 Task: Install and configure a live server extension in Visual Studio Code for real-time webpage preview.
Action: Mouse moved to (217, 44)
Screenshot: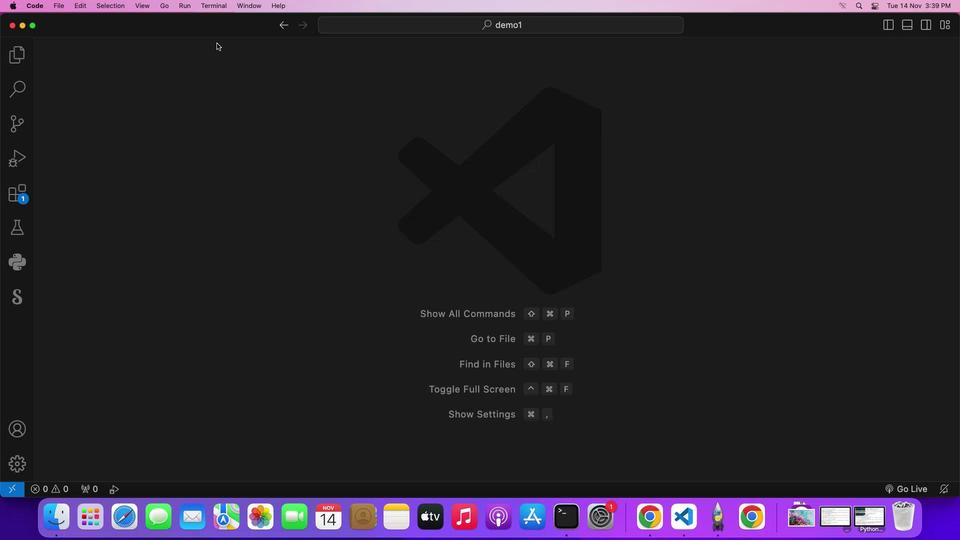
Action: Mouse pressed left at (217, 44)
Screenshot: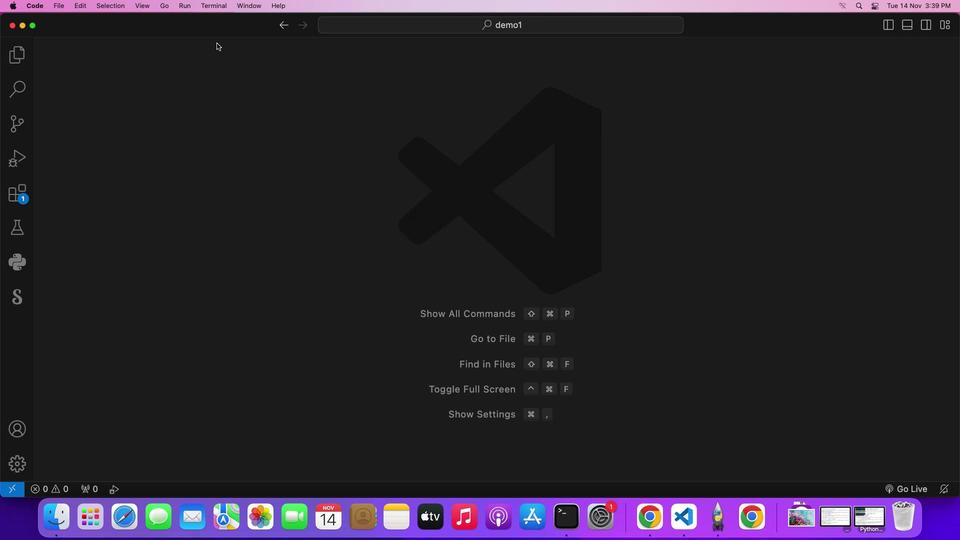 
Action: Mouse moved to (20, 196)
Screenshot: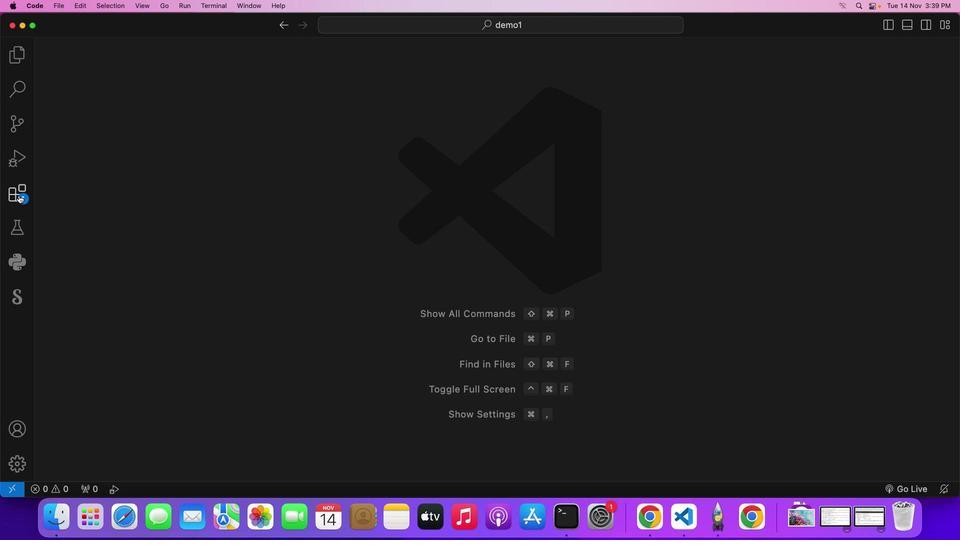 
Action: Mouse pressed left at (20, 196)
Screenshot: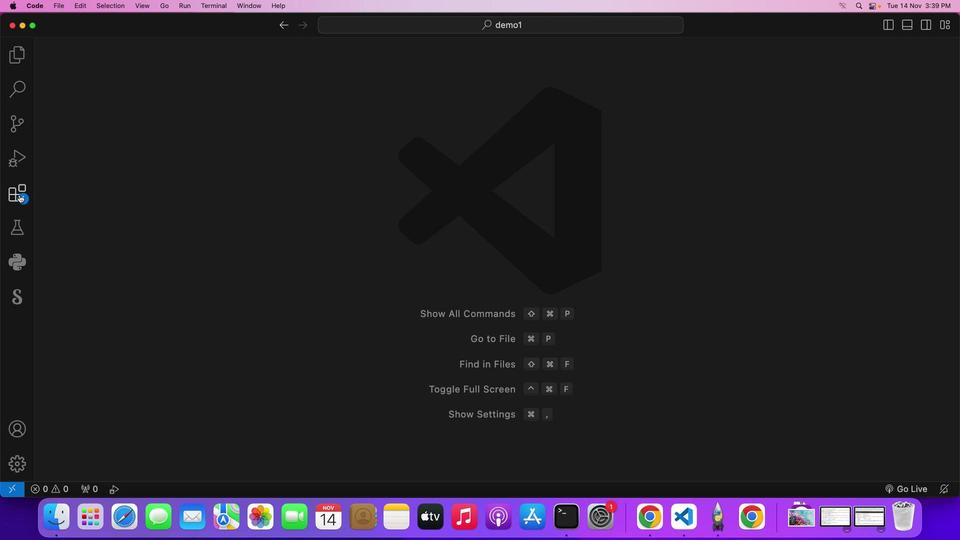 
Action: Mouse moved to (119, 78)
Screenshot: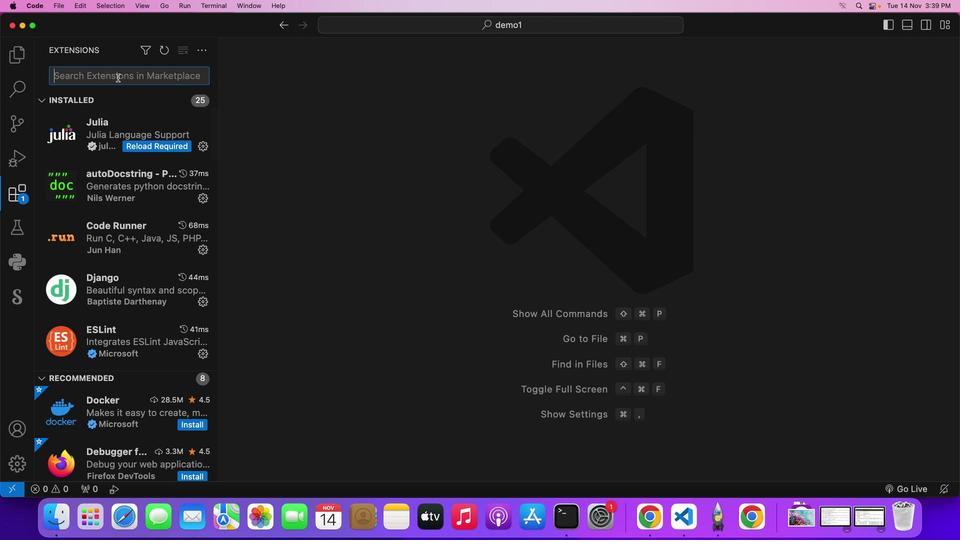 
Action: Mouse pressed left at (119, 78)
Screenshot: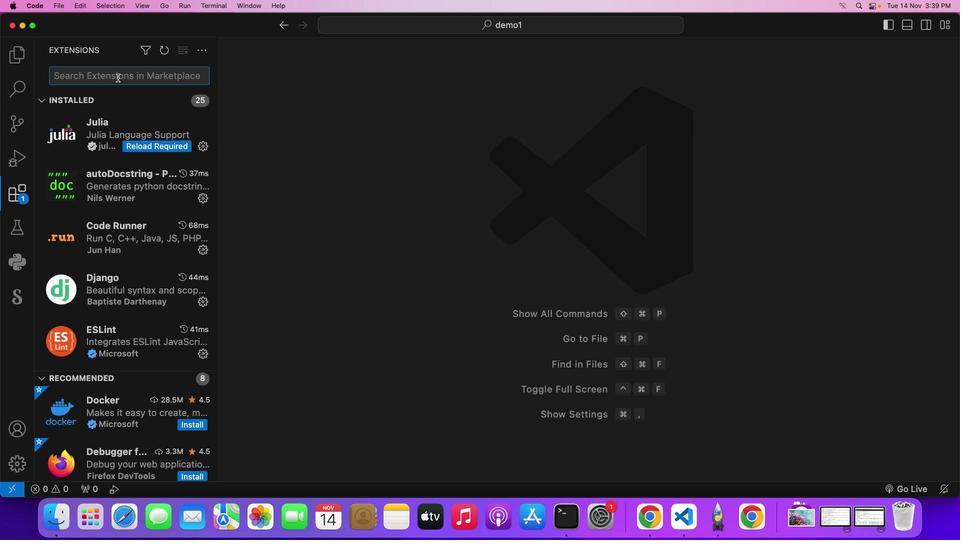 
Action: Mouse moved to (117, 78)
Screenshot: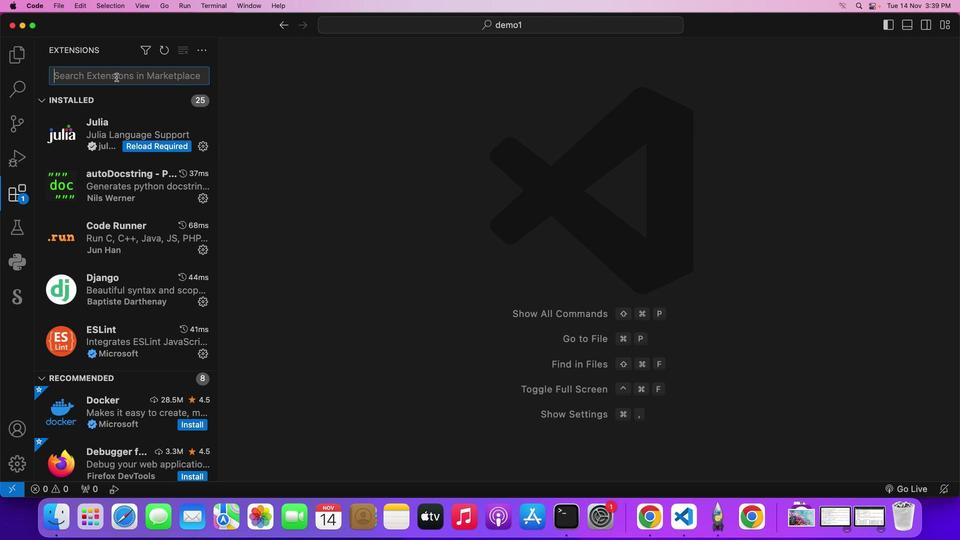 
Action: Key pressed 'l''i''v''e'Key.space's''e''r''v''e''r'
Screenshot: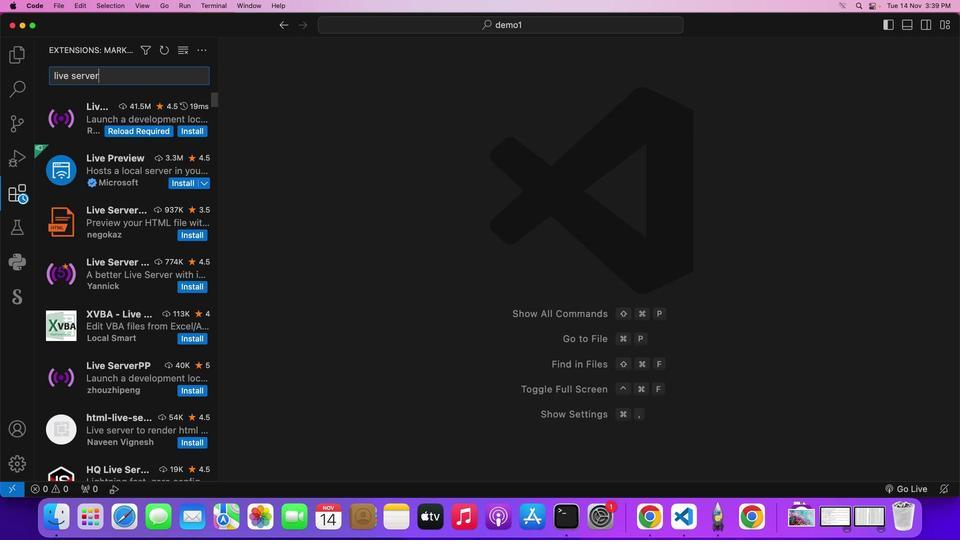 
Action: Mouse moved to (133, 111)
Screenshot: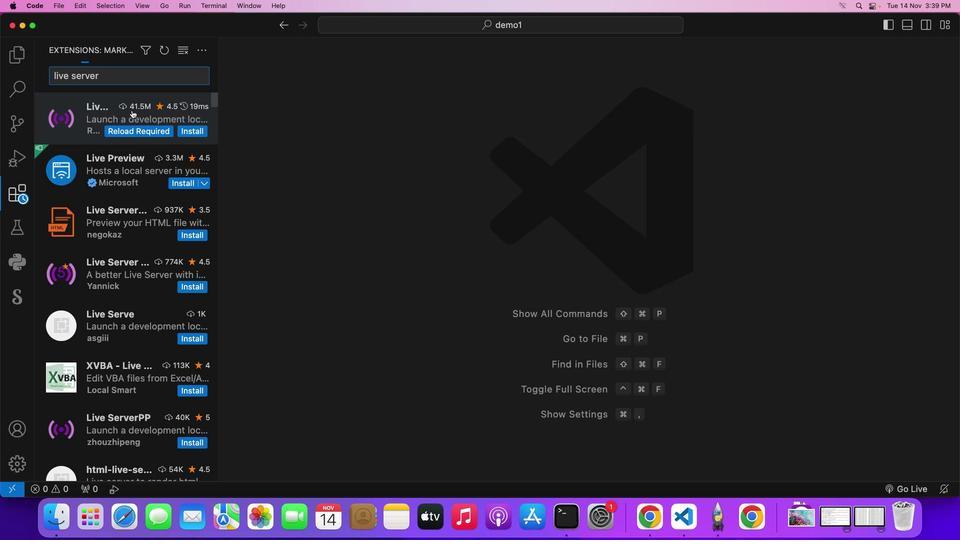 
Action: Mouse pressed left at (133, 111)
Screenshot: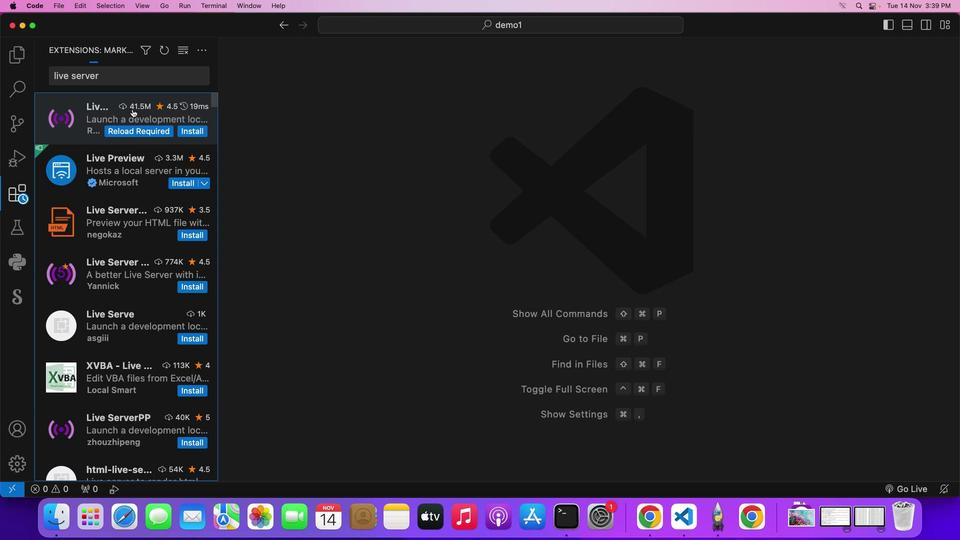 
Action: Mouse moved to (511, 153)
Screenshot: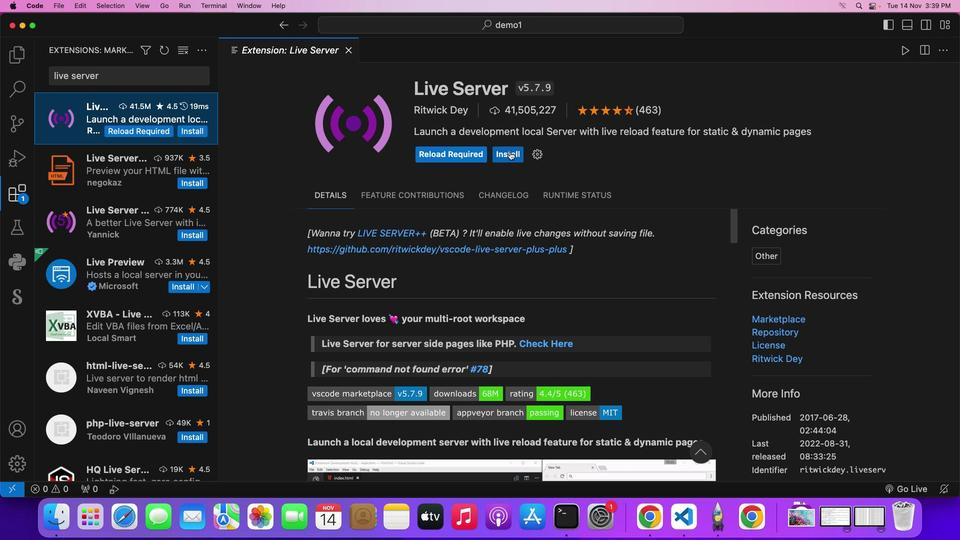 
Action: Mouse pressed left at (511, 153)
Screenshot: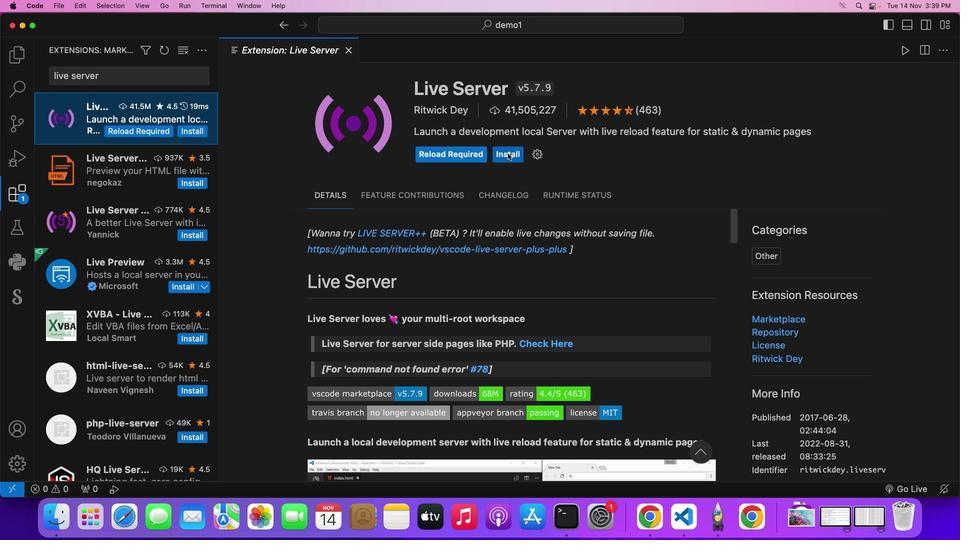 
Action: Mouse moved to (352, 50)
Screenshot: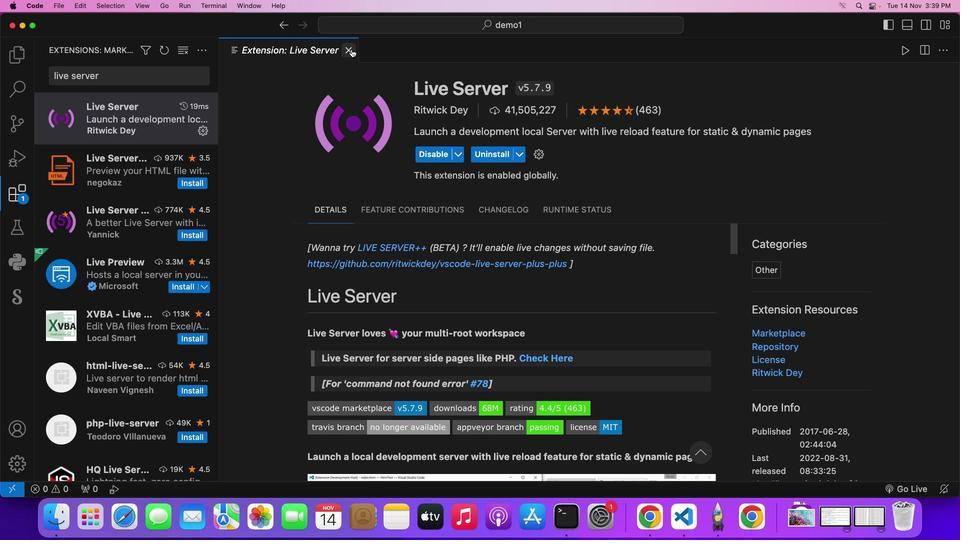 
Action: Mouse pressed left at (352, 50)
Screenshot: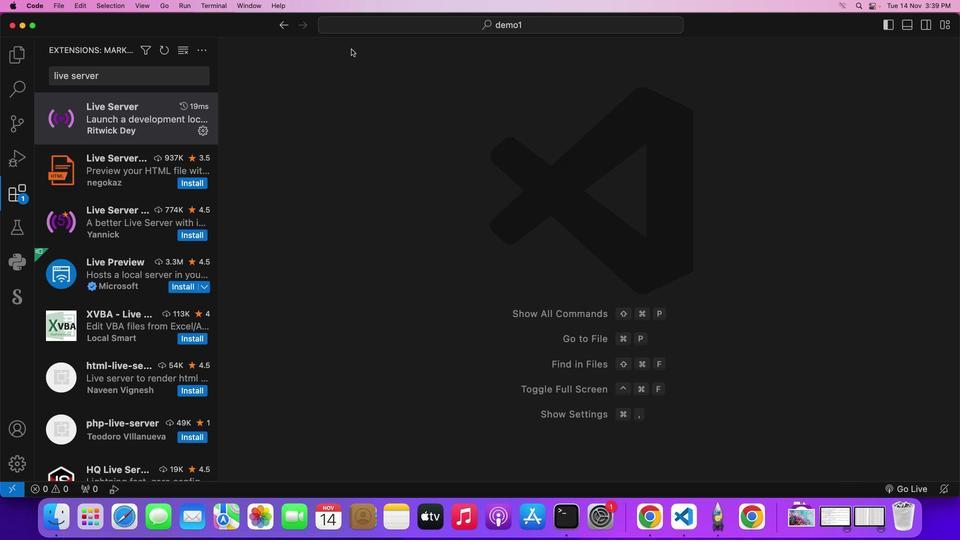 
Action: Mouse moved to (16, 190)
Screenshot: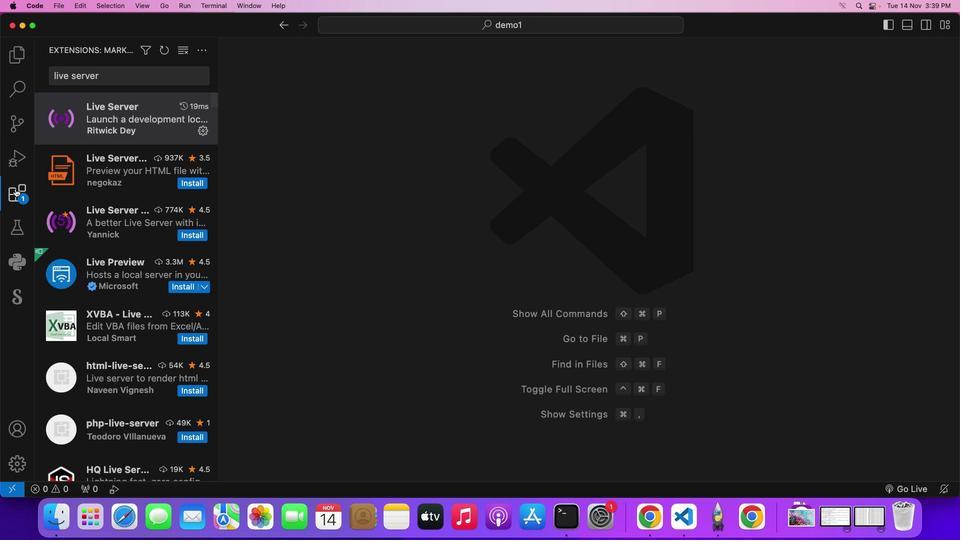 
Action: Mouse pressed left at (16, 190)
Screenshot: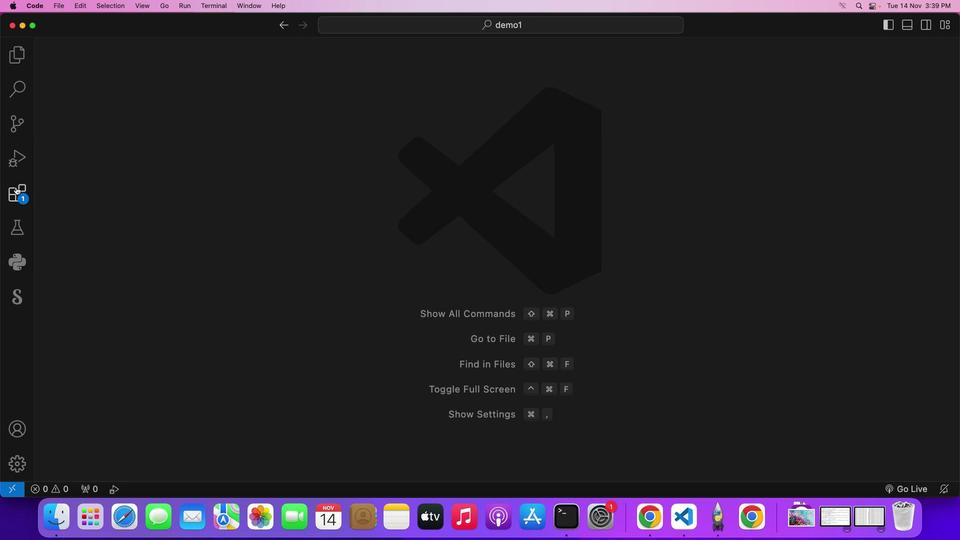 
Action: Mouse moved to (12, 58)
Screenshot: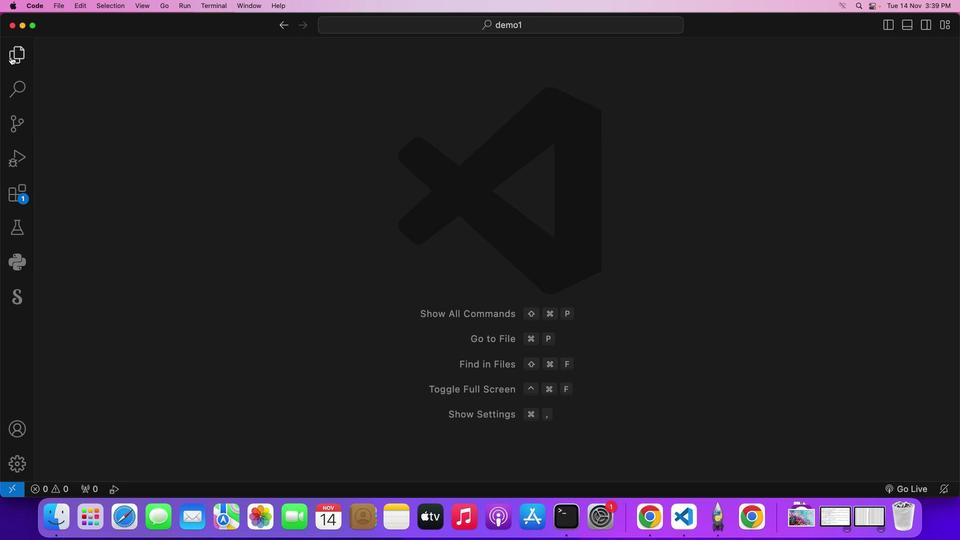 
Action: Mouse pressed left at (12, 58)
Screenshot: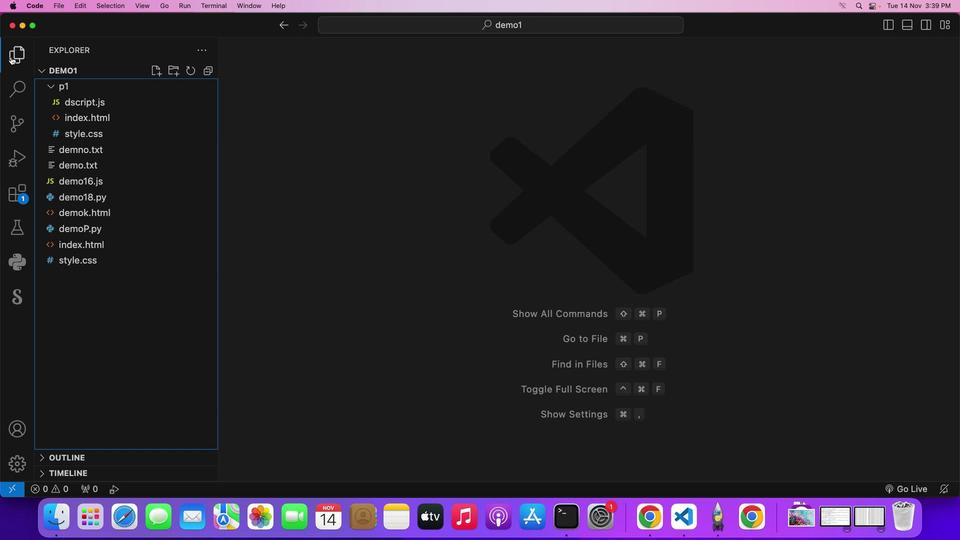 
Action: Mouse moved to (101, 118)
Screenshot: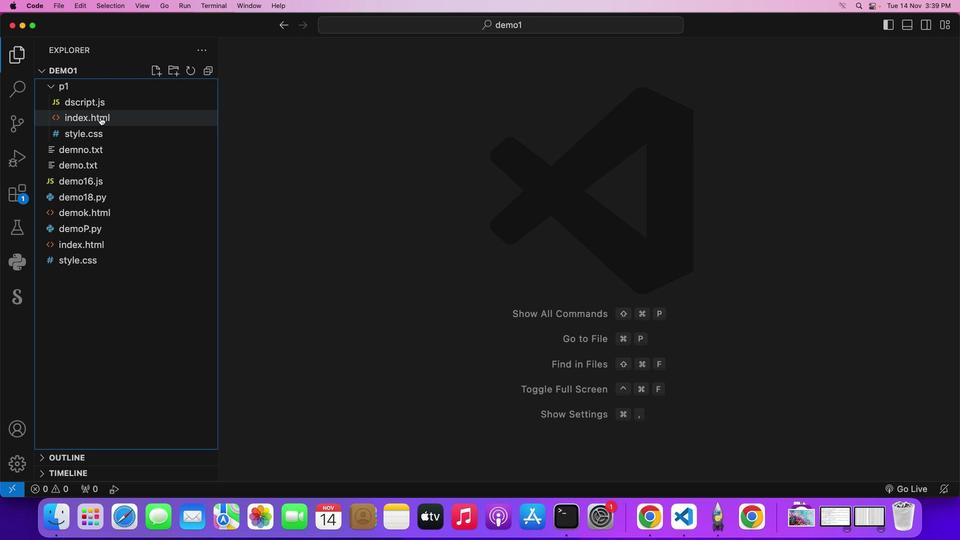
Action: Mouse pressed left at (101, 118)
Screenshot: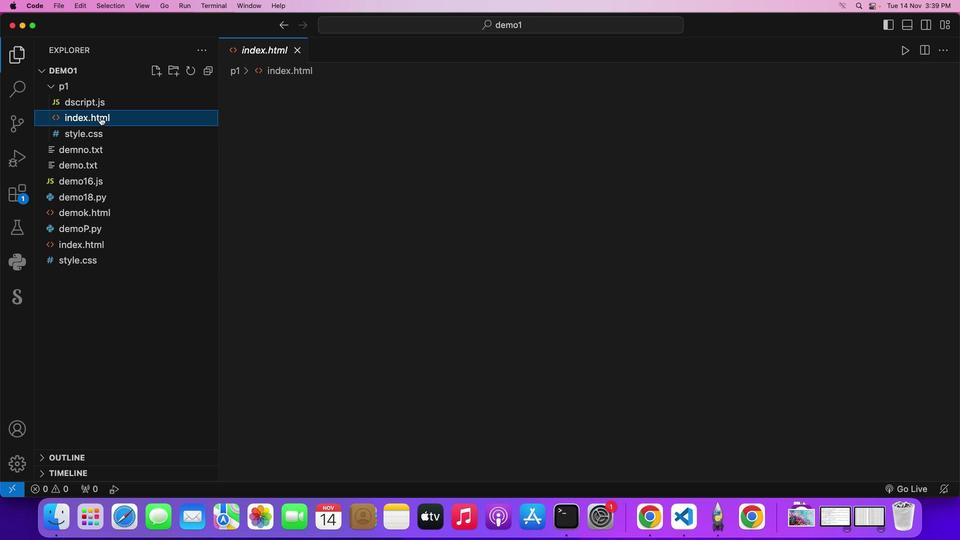 
Action: Mouse moved to (899, 495)
Screenshot: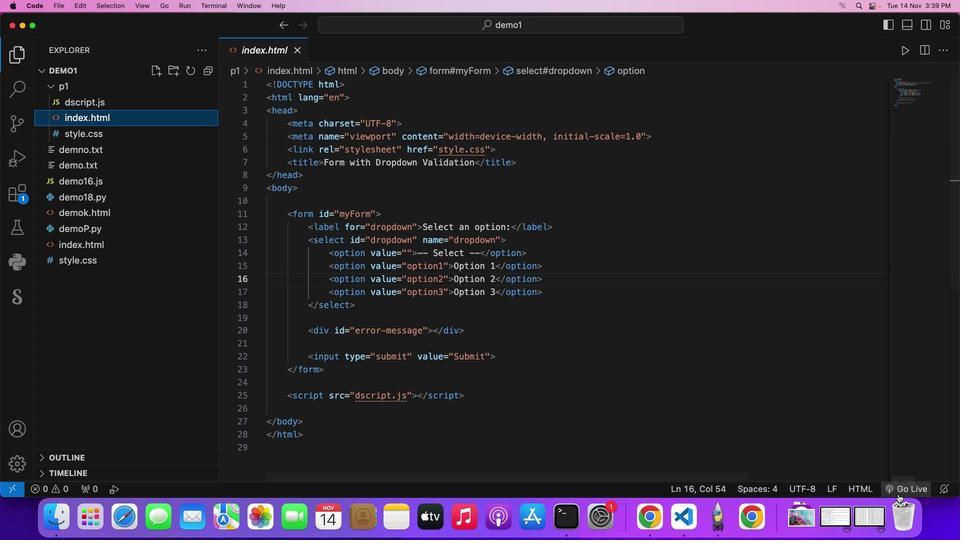 
Action: Mouse pressed left at (899, 495)
Screenshot: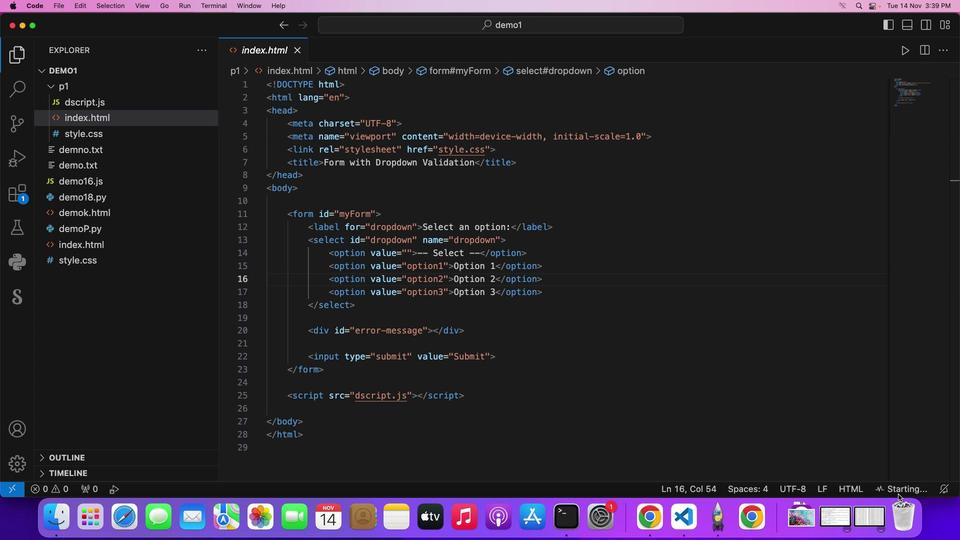 
Action: Mouse moved to (895, 489)
Screenshot: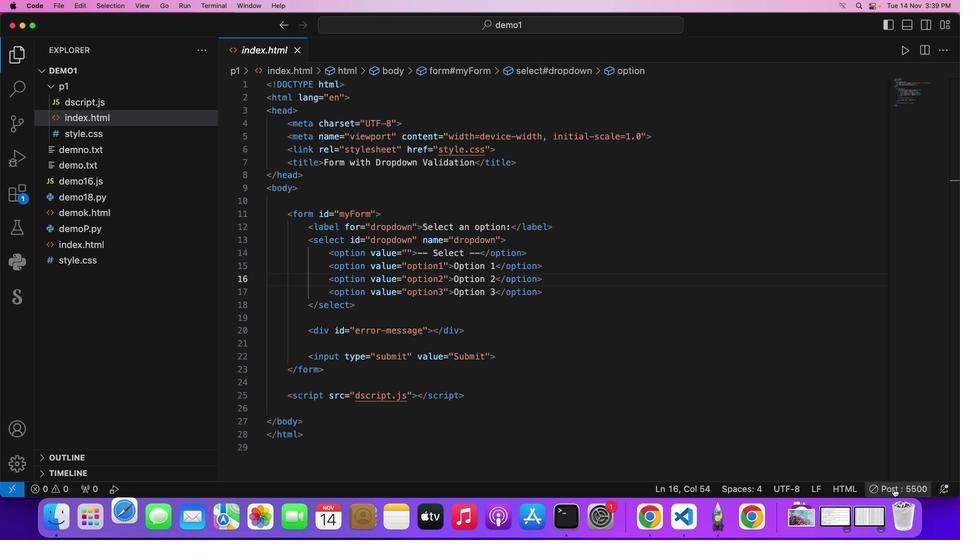 
